Task: Create a task  Integrate website with a new video conferencing system , assign it to team member softage.4@softage.net in the project BoostTech and update the status of the task to  On Track  , set the priority of the task to High
Action: Mouse moved to (59, 44)
Screenshot: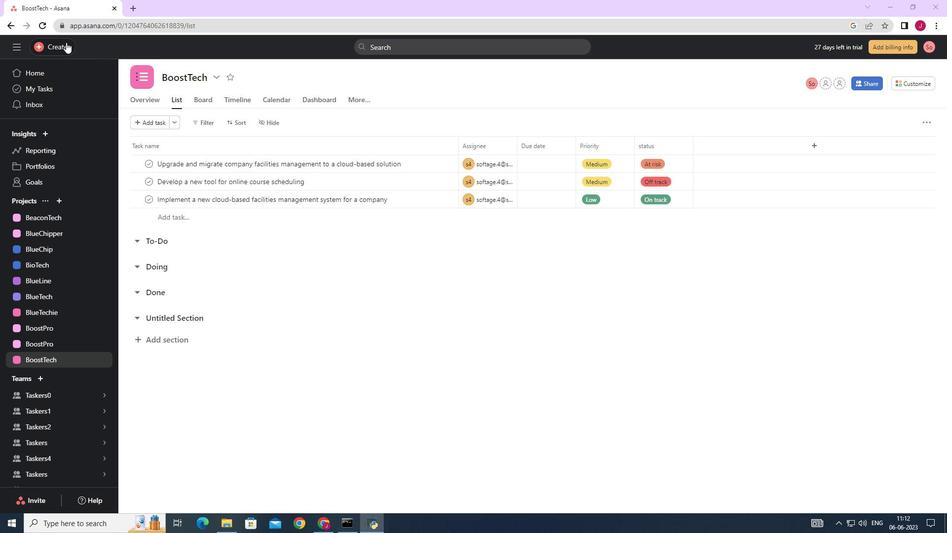 
Action: Mouse pressed left at (59, 44)
Screenshot: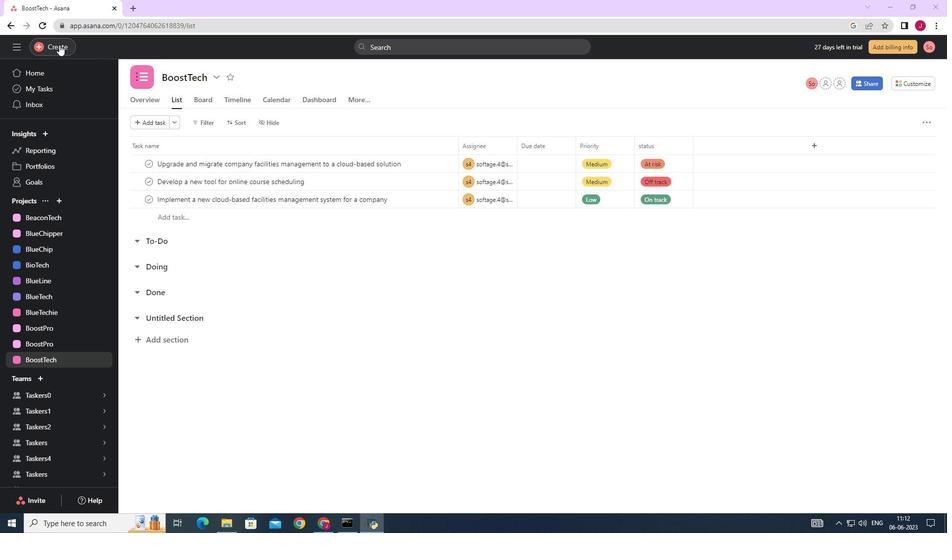
Action: Mouse moved to (125, 49)
Screenshot: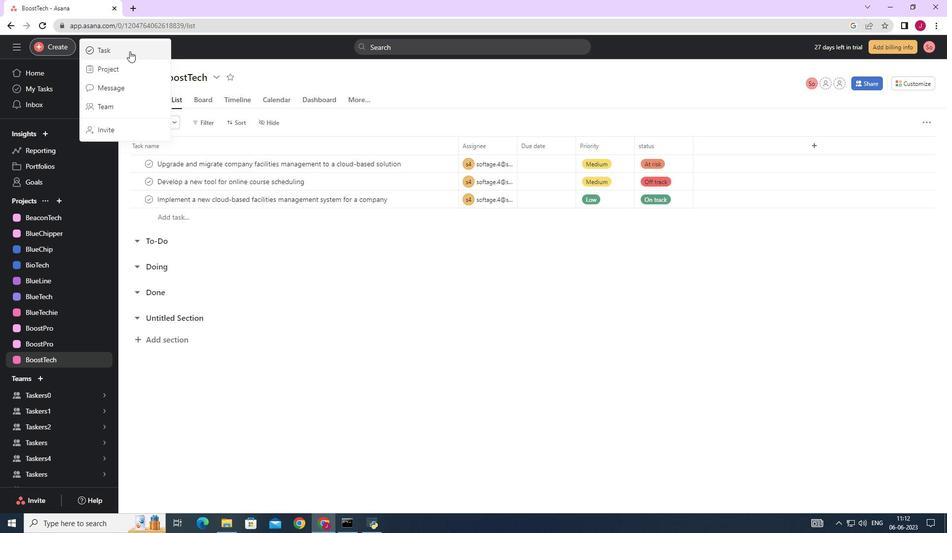 
Action: Mouse pressed left at (125, 49)
Screenshot: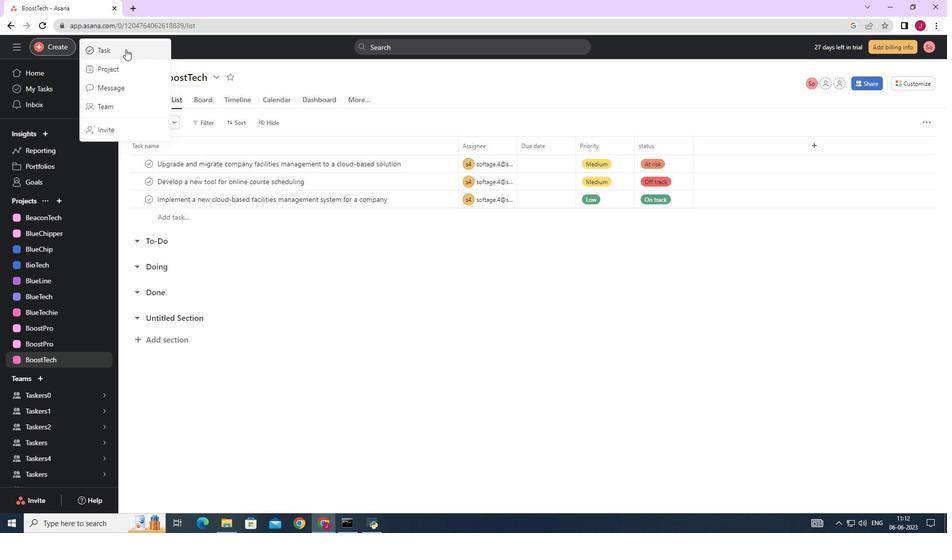 
Action: Mouse moved to (747, 328)
Screenshot: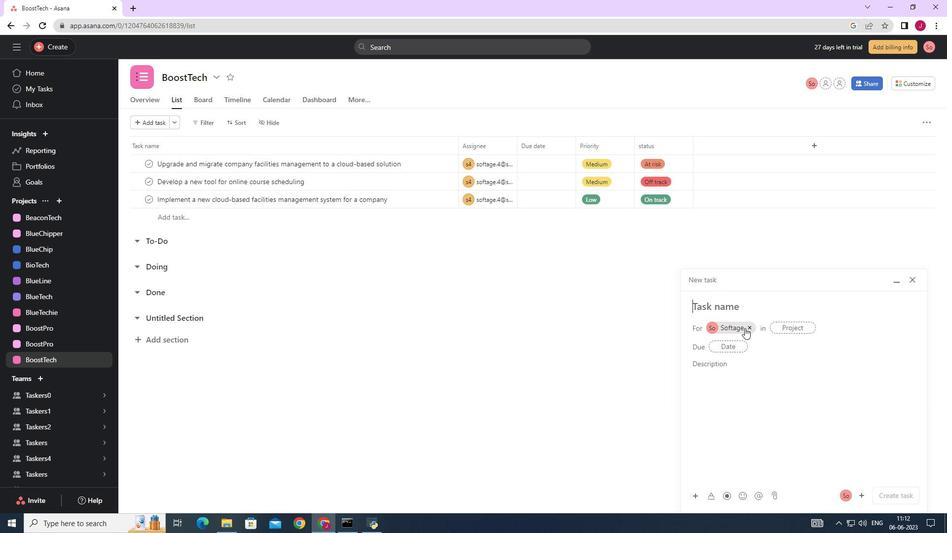 
Action: Mouse pressed left at (747, 328)
Screenshot: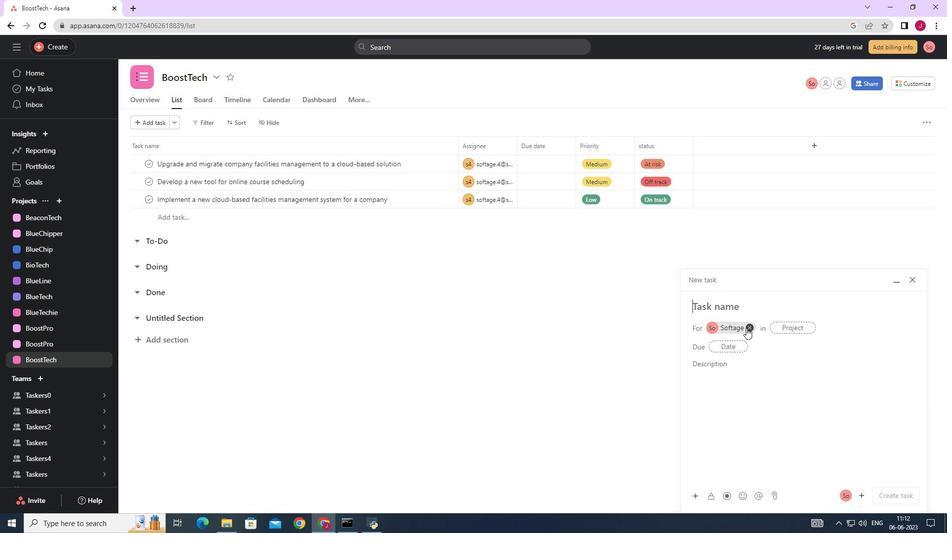 
Action: Mouse moved to (721, 309)
Screenshot: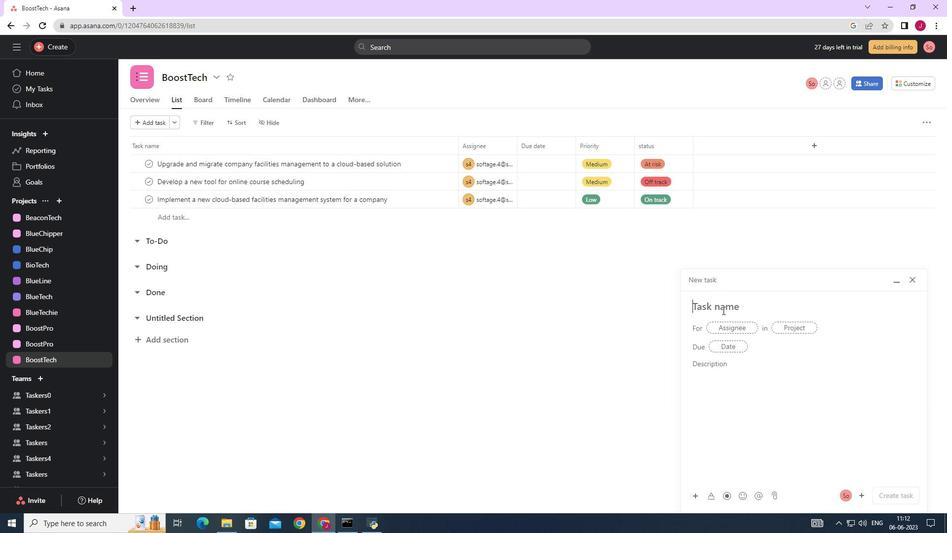 
Action: Mouse pressed left at (721, 309)
Screenshot: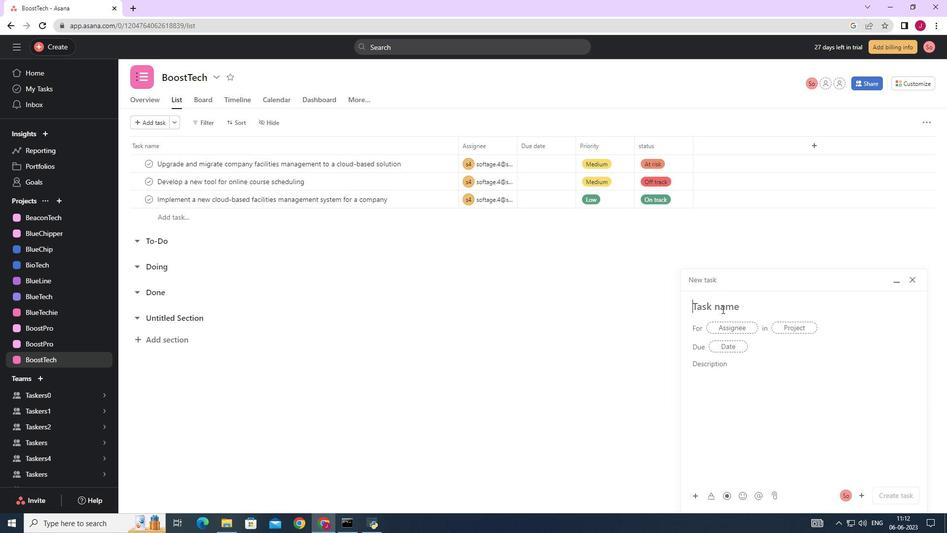 
Action: Key pressed <Key.caps_lock>I<Key.caps_lock>ntegrate<Key.space>website<Key.space>with<Key.space>a<Key.space>new<Key.space>video<Key.space>conferencing<Key.space>system<Key.space>
Screenshot: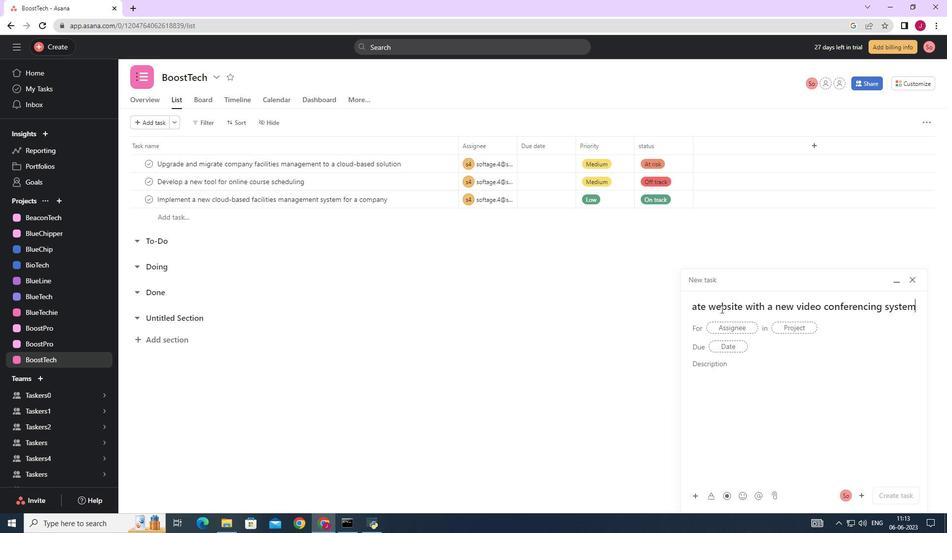 
Action: Mouse moved to (728, 327)
Screenshot: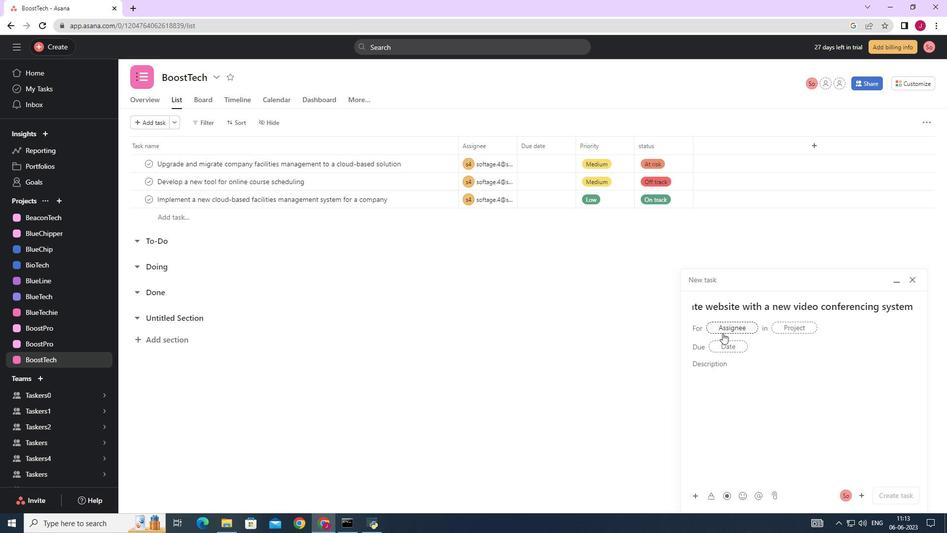 
Action: Mouse pressed left at (728, 327)
Screenshot: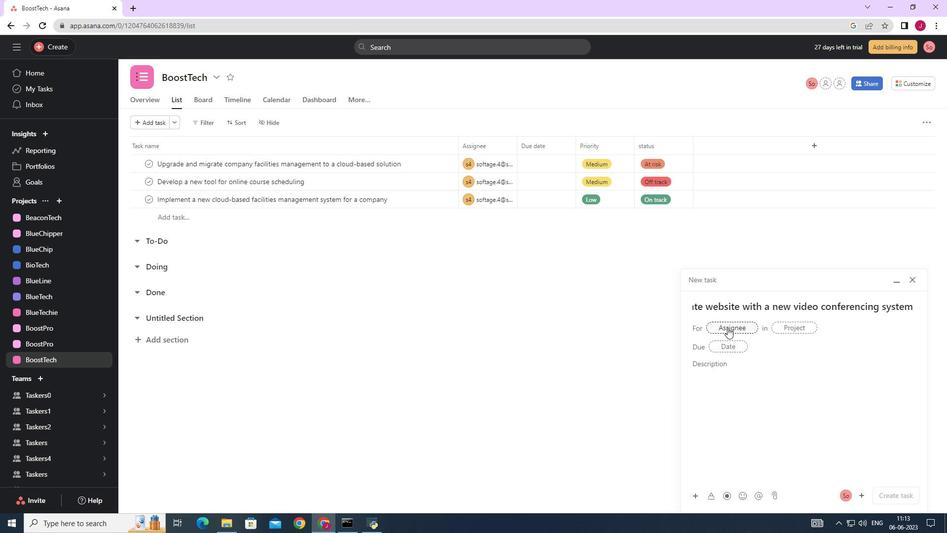 
Action: Key pressed softage.4
Screenshot: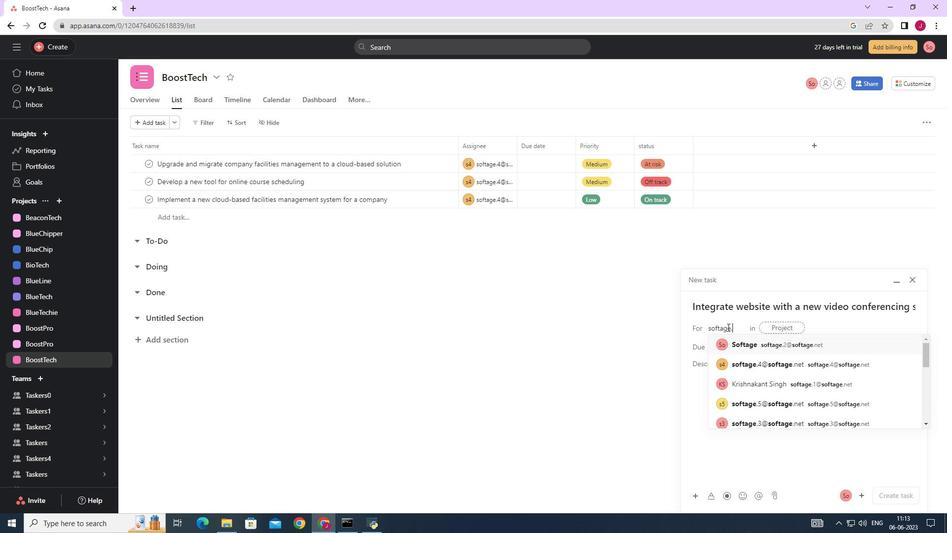 
Action: Mouse moved to (744, 340)
Screenshot: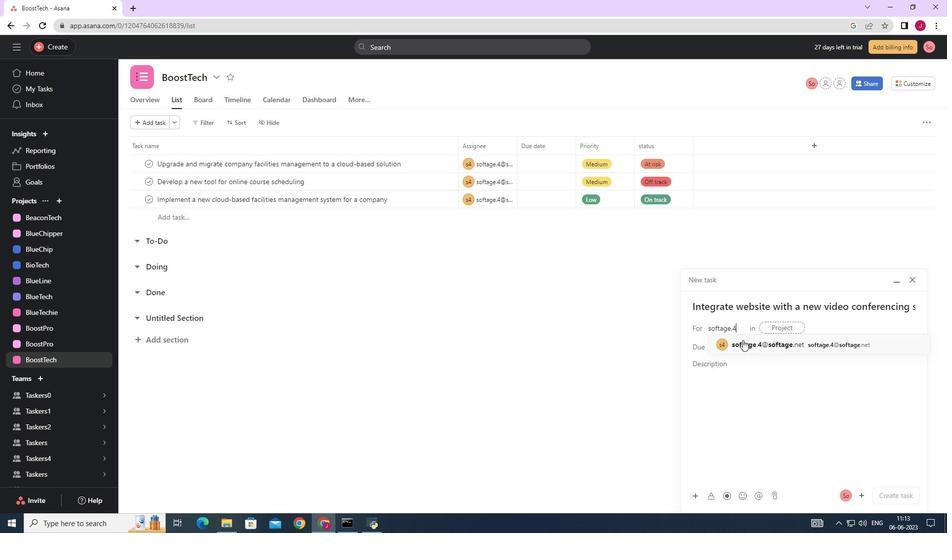 
Action: Mouse pressed left at (744, 340)
Screenshot: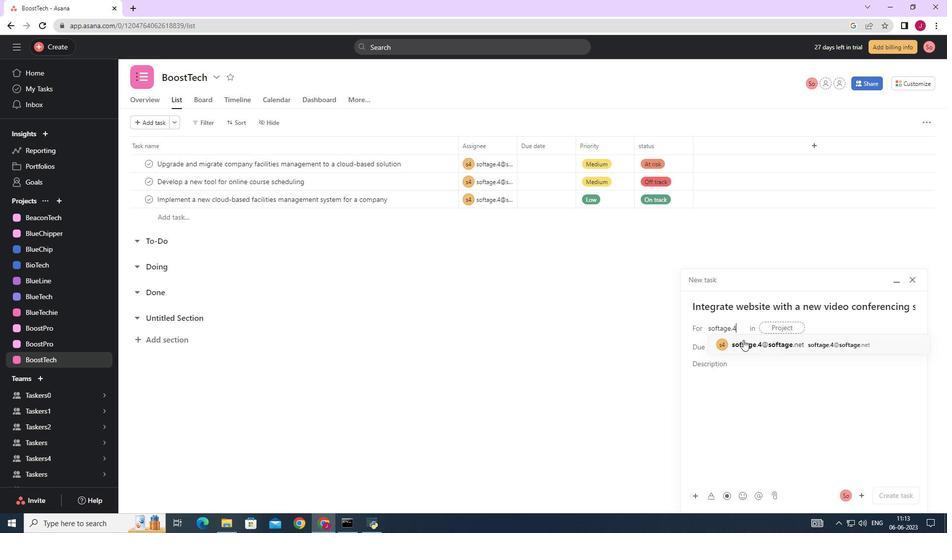 
Action: Mouse moved to (611, 345)
Screenshot: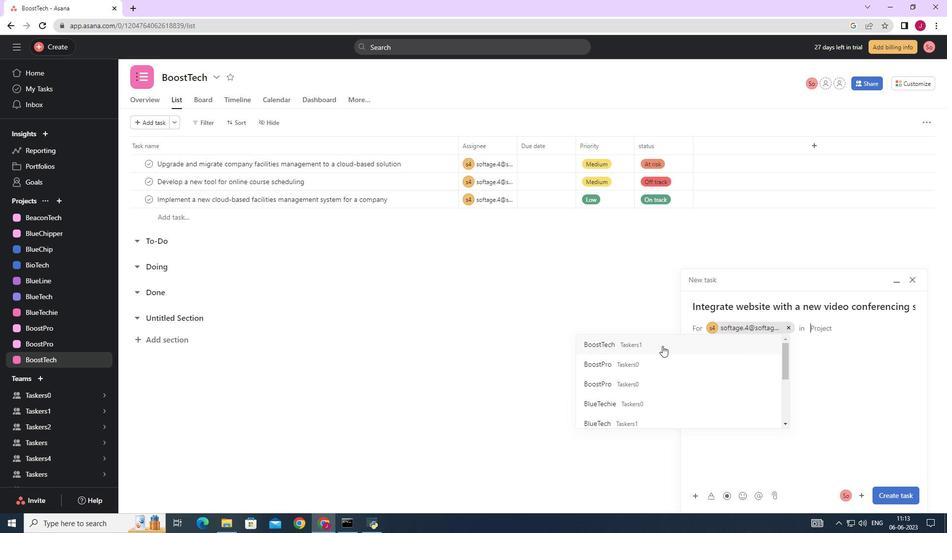 
Action: Mouse pressed left at (611, 345)
Screenshot: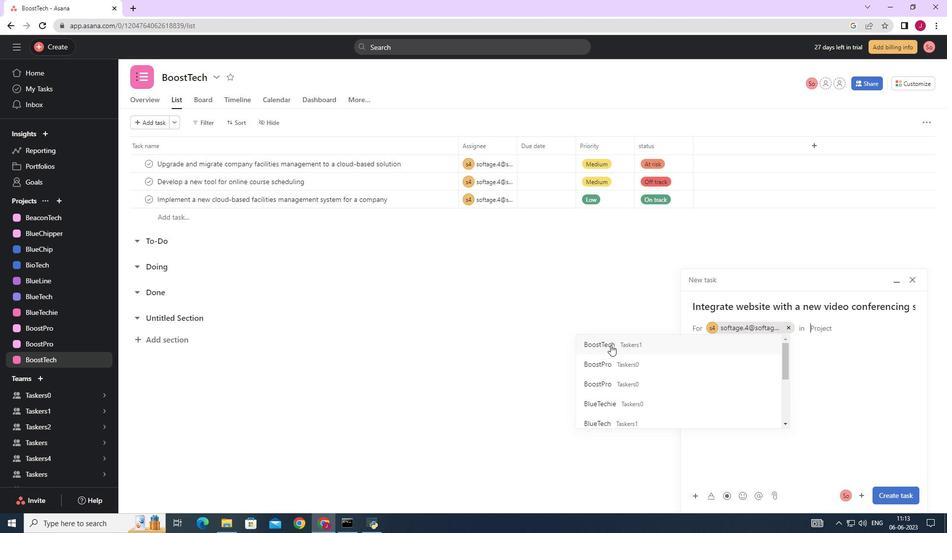 
Action: Mouse moved to (746, 370)
Screenshot: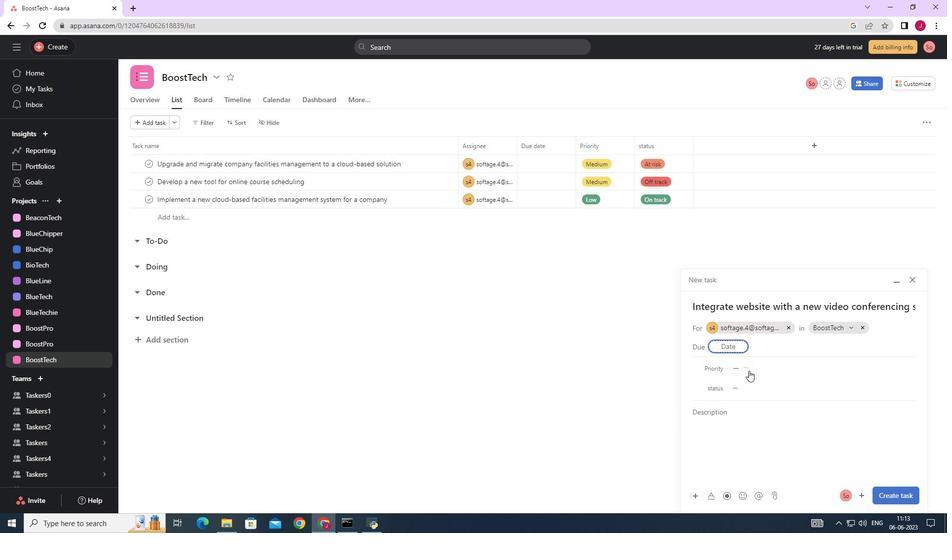 
Action: Mouse pressed left at (746, 370)
Screenshot: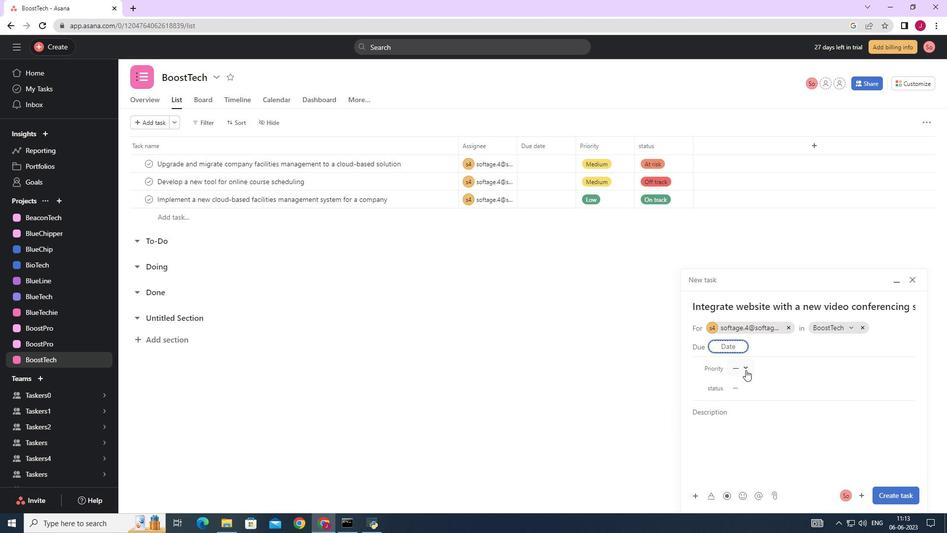 
Action: Mouse moved to (756, 398)
Screenshot: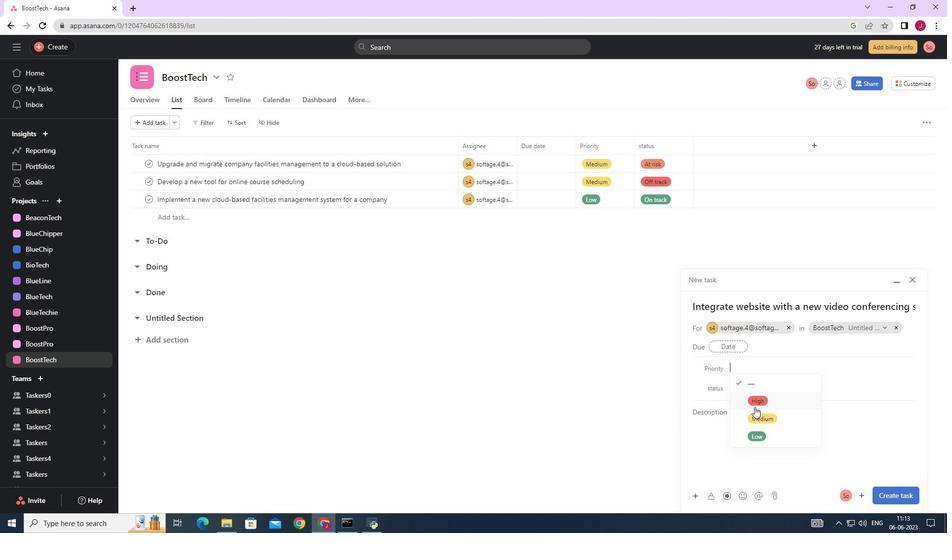 
Action: Mouse pressed left at (756, 398)
Screenshot: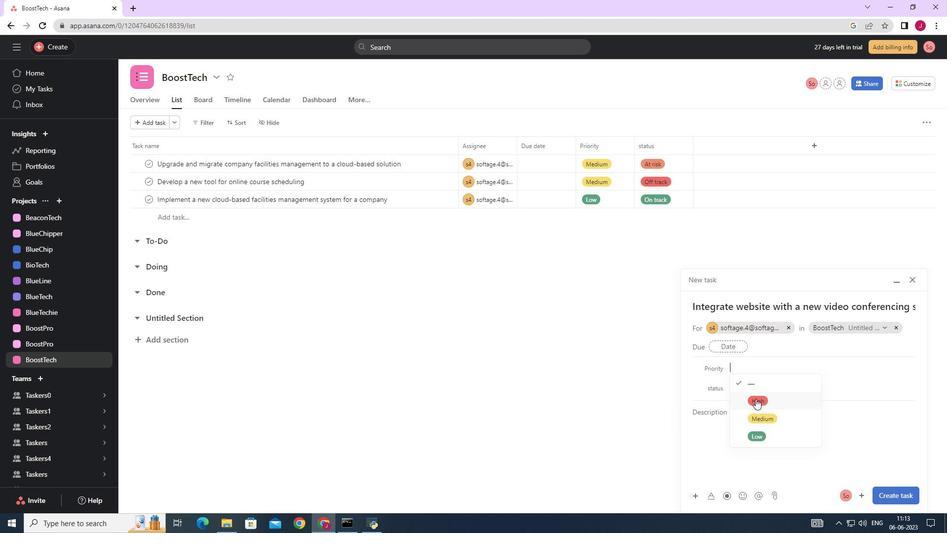 
Action: Mouse moved to (752, 389)
Screenshot: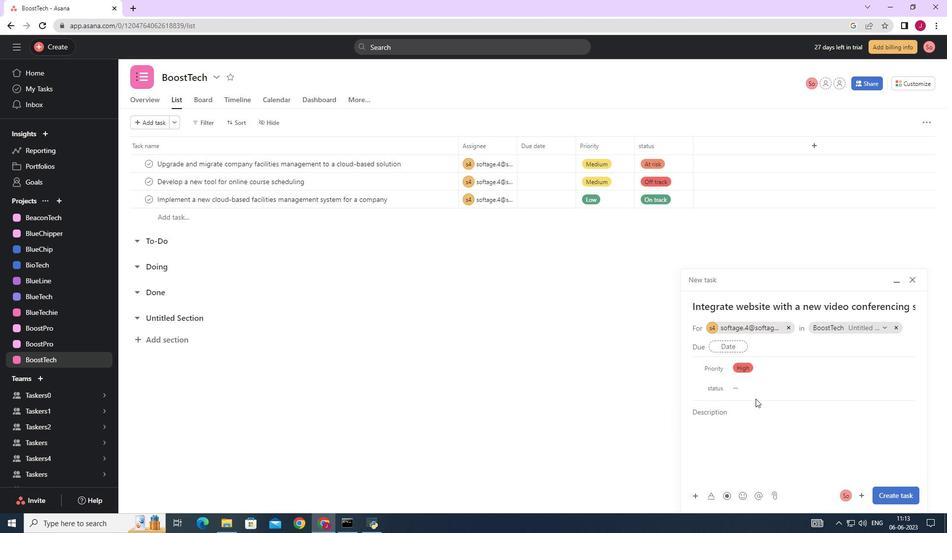 
Action: Mouse pressed left at (752, 389)
Screenshot: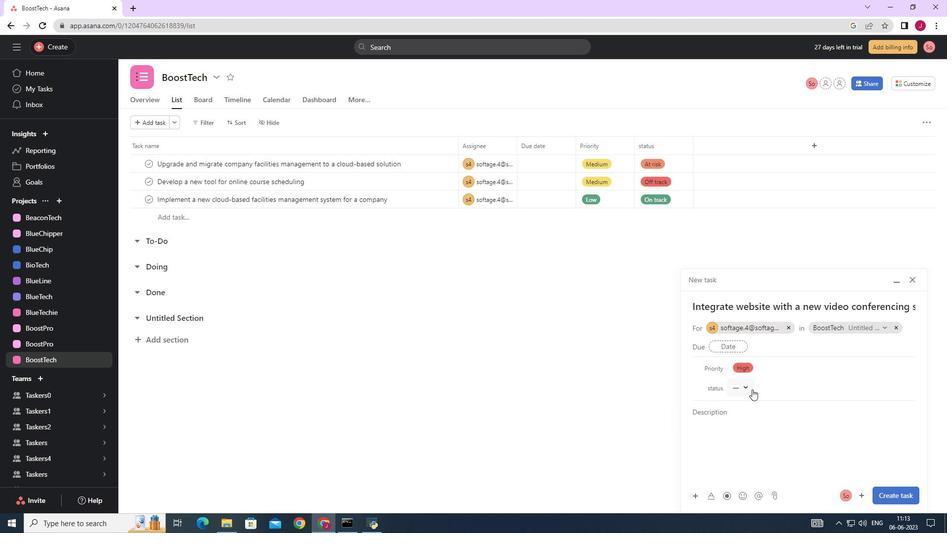 
Action: Mouse moved to (758, 423)
Screenshot: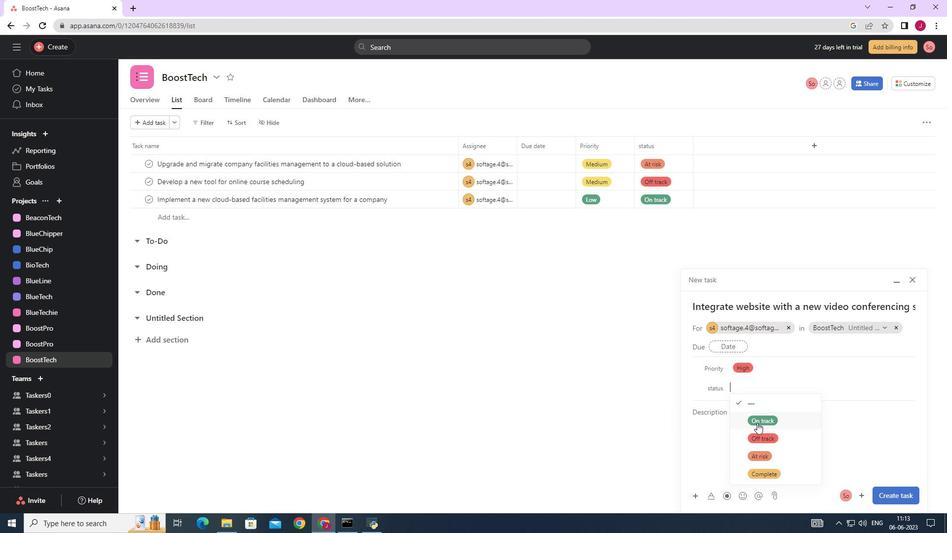 
Action: Mouse pressed left at (758, 423)
Screenshot: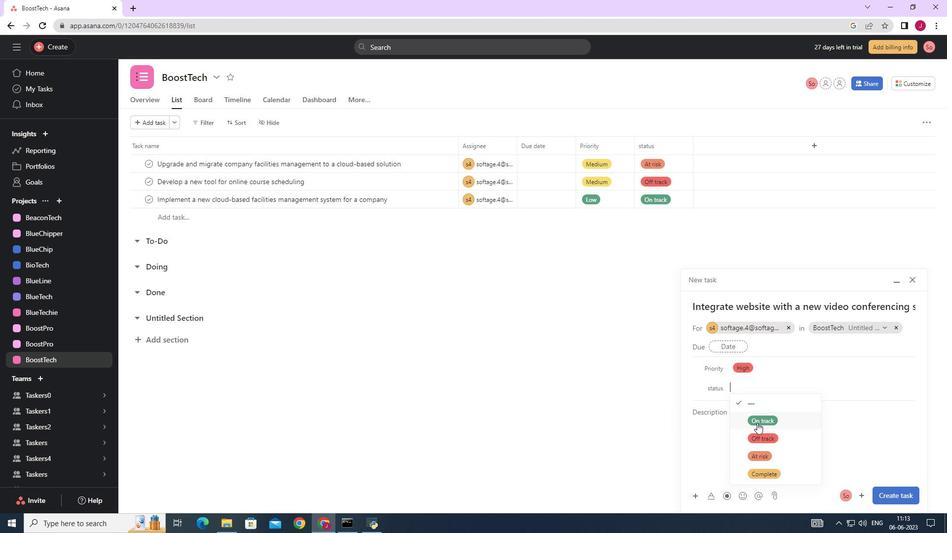 
Action: Mouse moved to (899, 497)
Screenshot: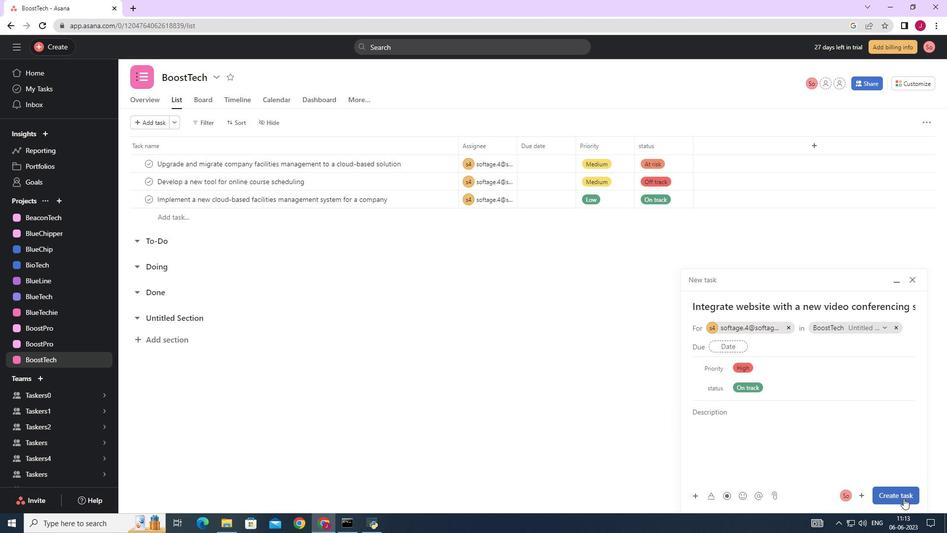 
Action: Mouse pressed left at (899, 497)
Screenshot: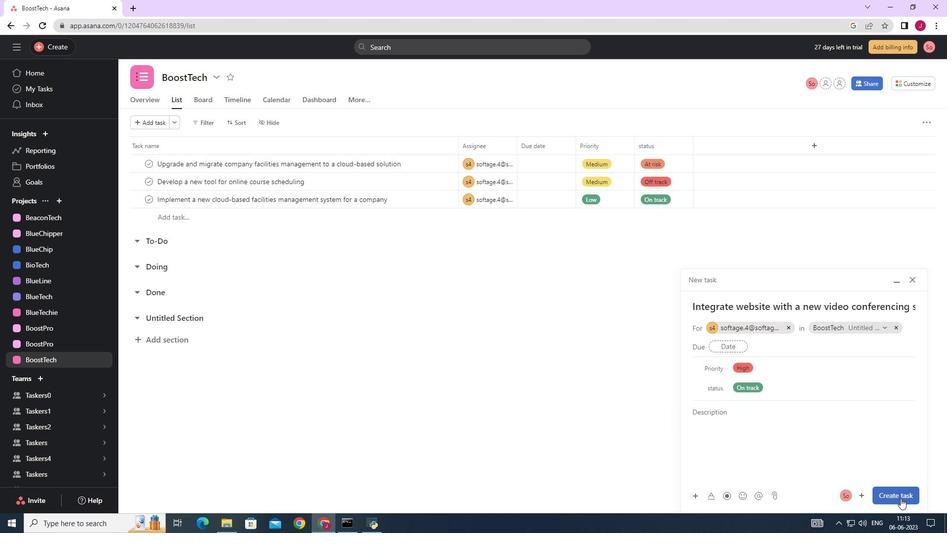 
Action: Mouse moved to (785, 457)
Screenshot: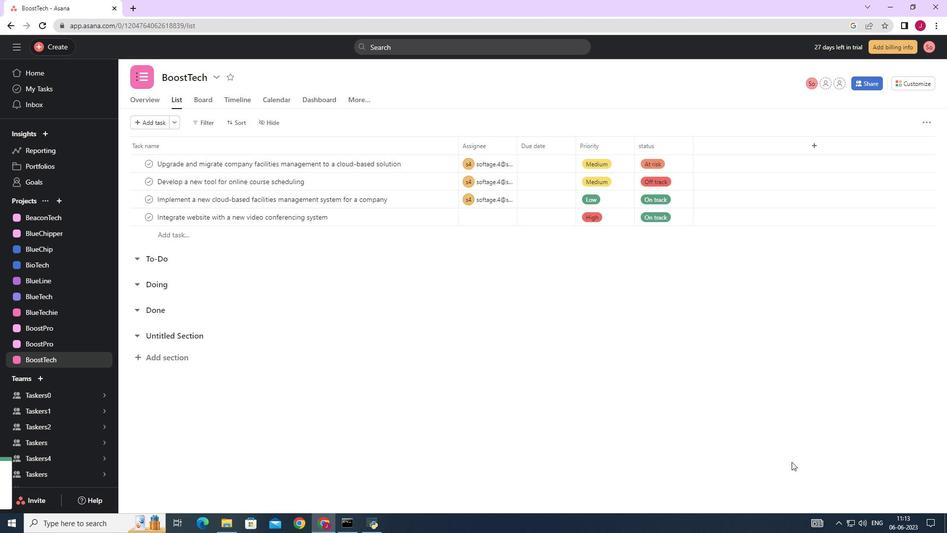 
